 Task: View  the past & upcoming event of NVIDIA
Action: Mouse moved to (556, 74)
Screenshot: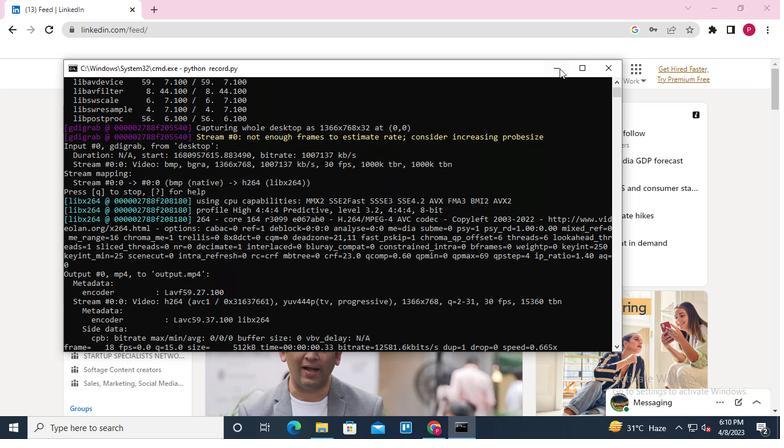 
Action: Mouse pressed left at (556, 74)
Screenshot: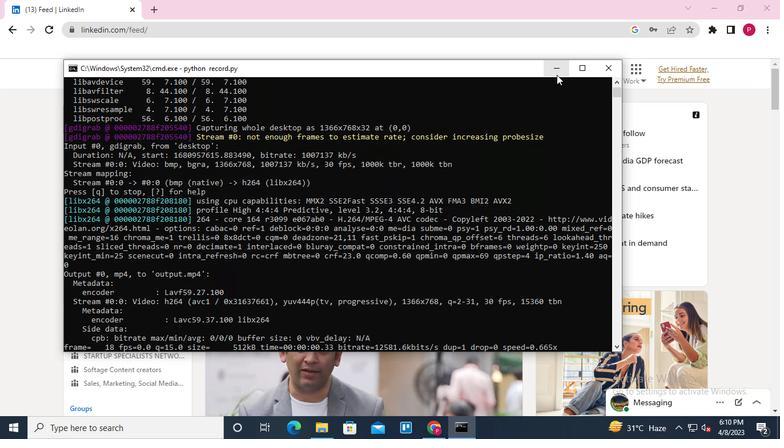 
Action: Mouse moved to (170, 77)
Screenshot: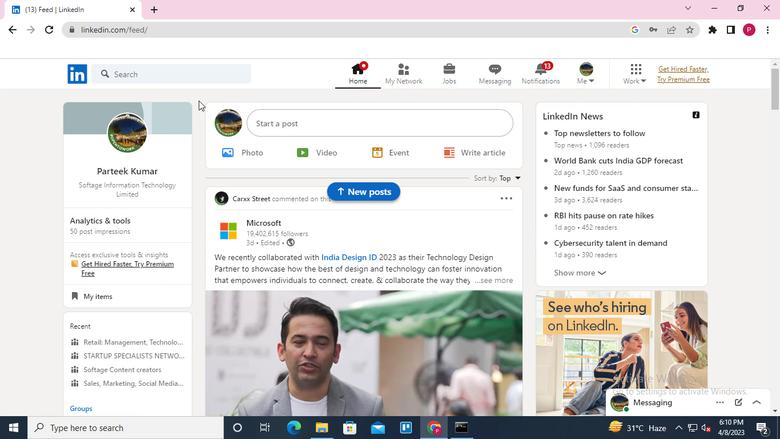 
Action: Mouse pressed left at (170, 77)
Screenshot: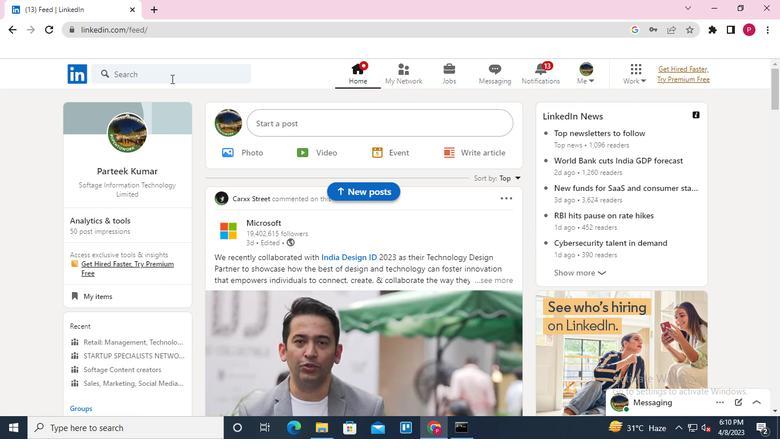
Action: Mouse moved to (170, 77)
Screenshot: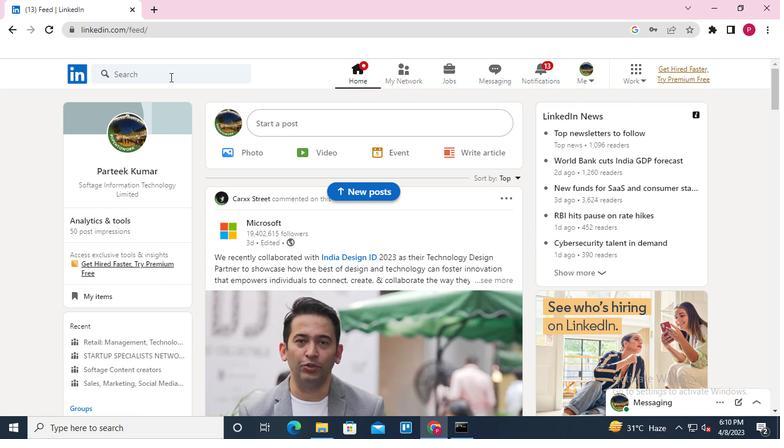 
Action: Keyboard Key.shift
Screenshot: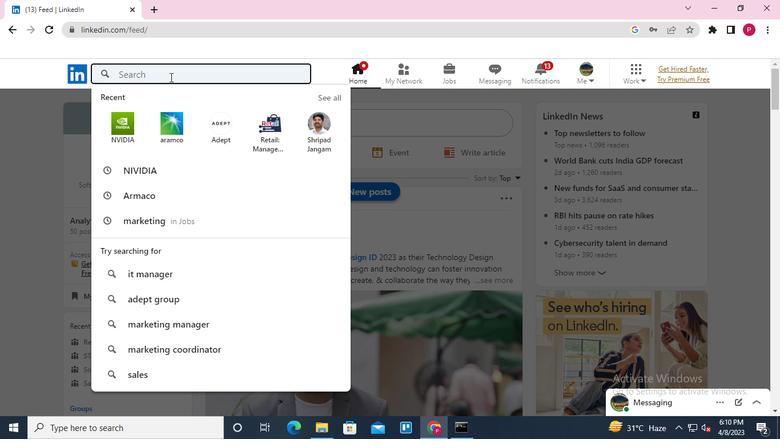 
Action: Keyboard N
Screenshot: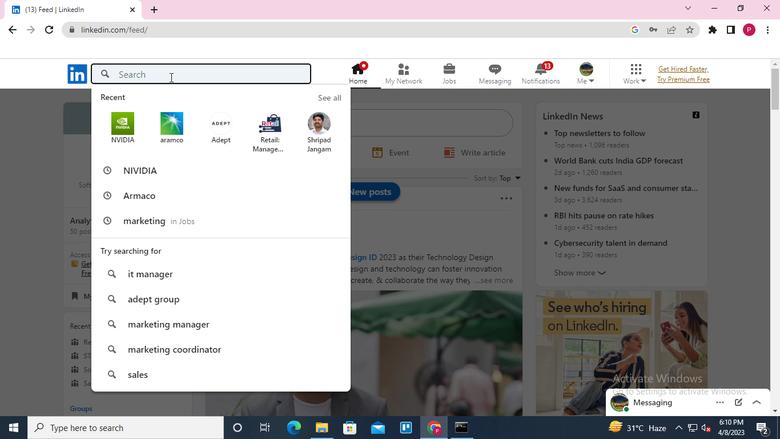 
Action: Keyboard V
Screenshot: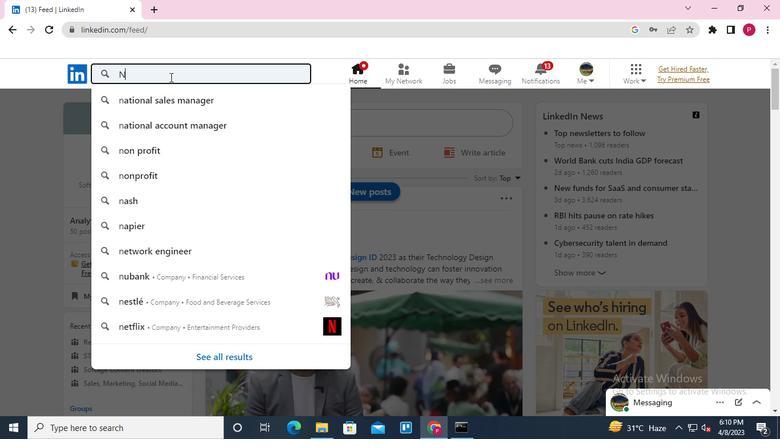 
Action: Keyboard I
Screenshot: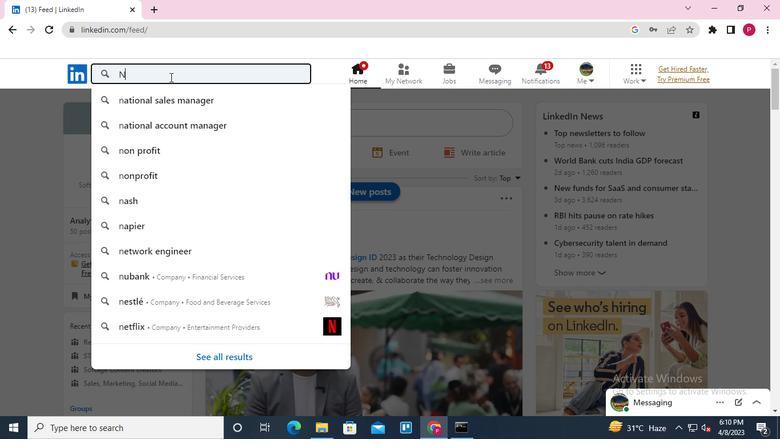 
Action: Keyboard D
Screenshot: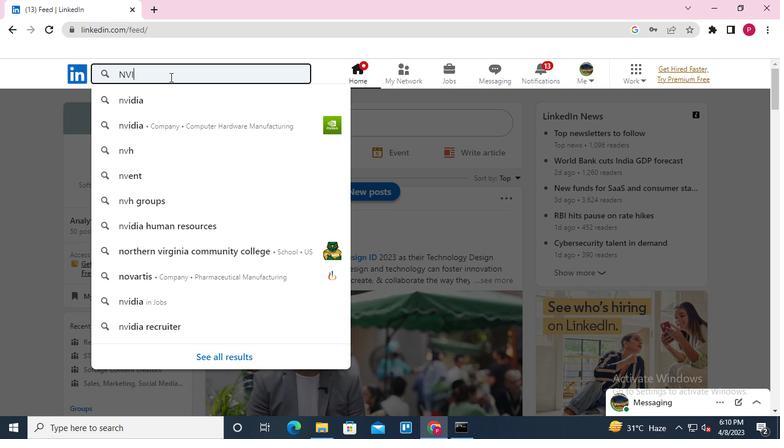 
Action: Keyboard I
Screenshot: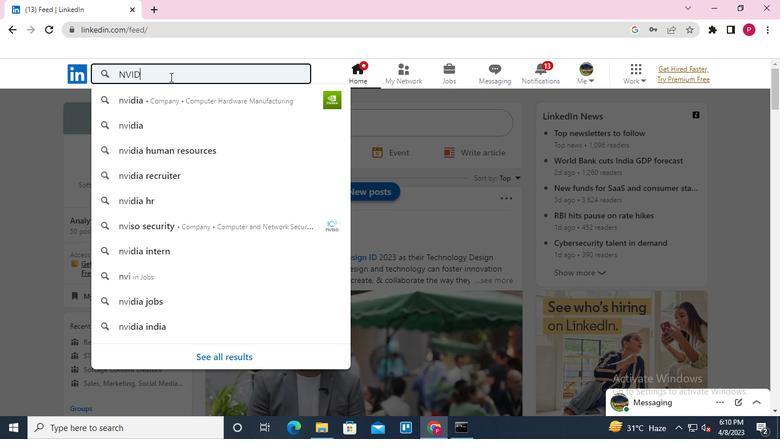 
Action: Keyboard A
Screenshot: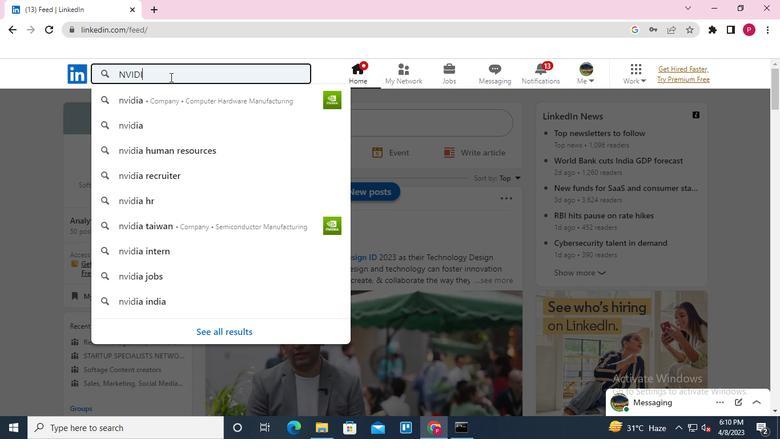 
Action: Keyboard Key.enter
Screenshot: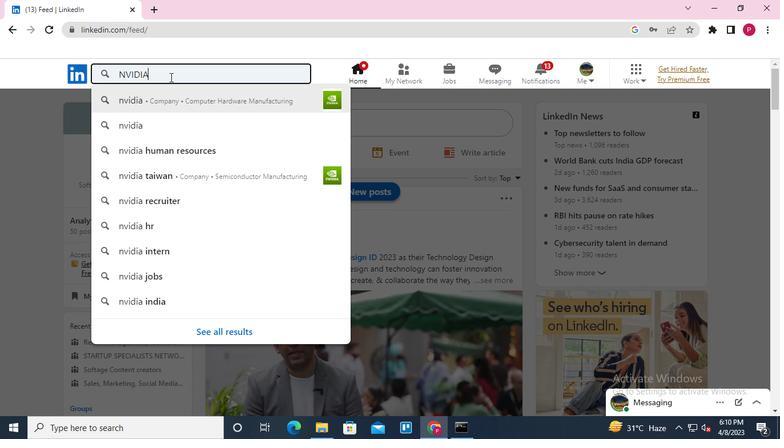 
Action: Mouse moved to (158, 157)
Screenshot: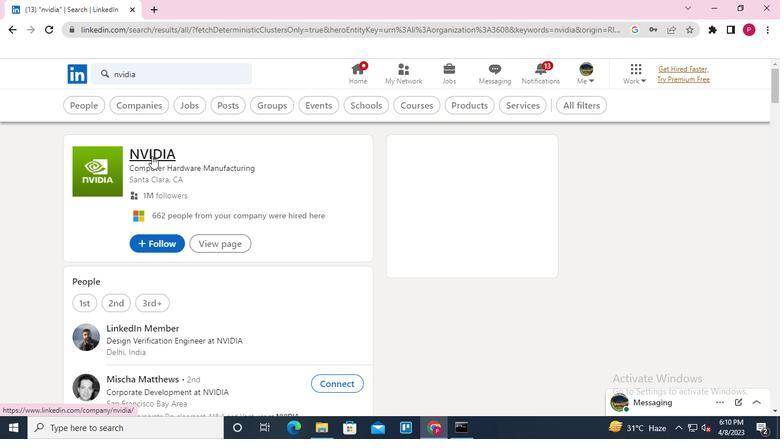 
Action: Mouse pressed left at (158, 157)
Screenshot: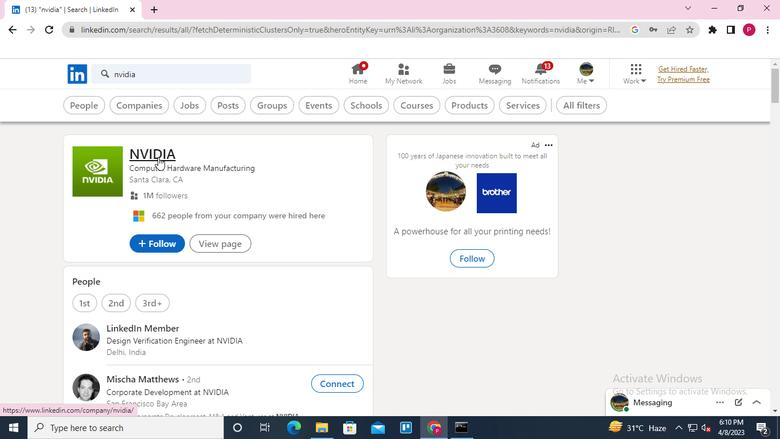 
Action: Mouse pressed left at (158, 157)
Screenshot: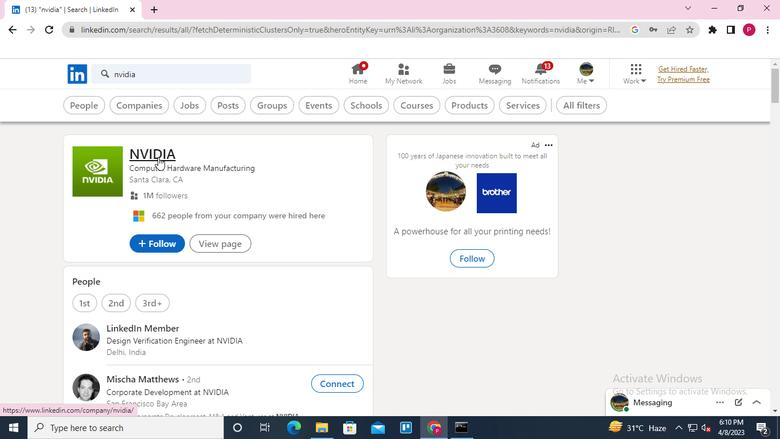 
Action: Mouse moved to (326, 150)
Screenshot: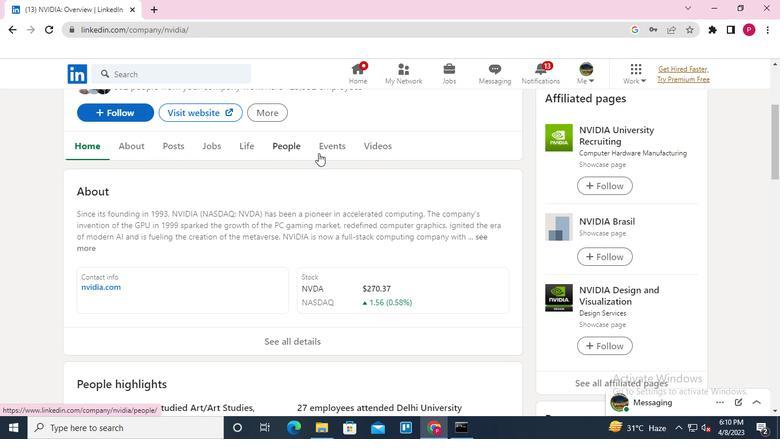 
Action: Mouse pressed left at (326, 150)
Screenshot: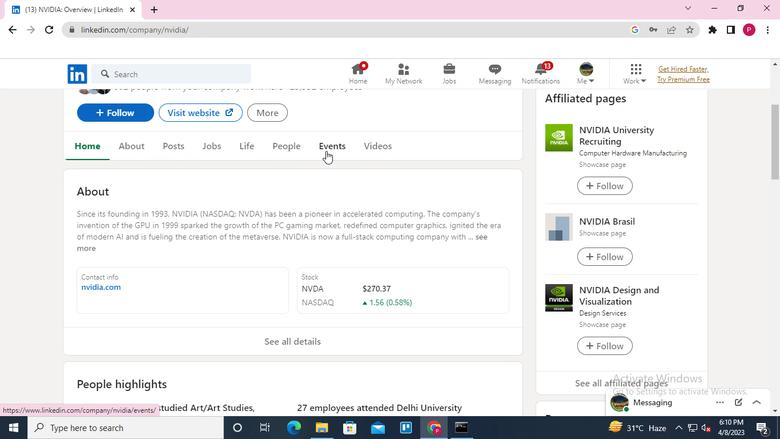 
Action: Mouse moved to (220, 226)
Screenshot: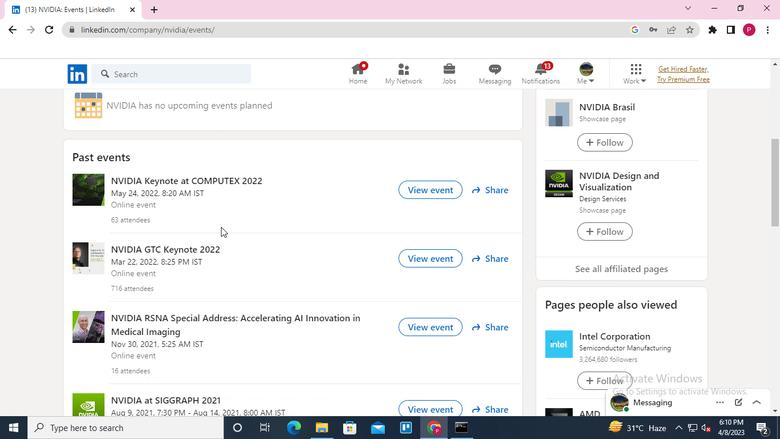 
Action: Keyboard Key.alt_l
Screenshot: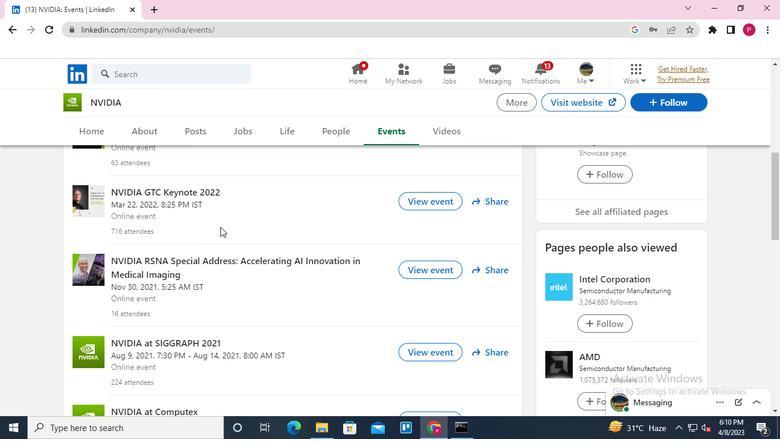 
Action: Keyboard Key.tab
Screenshot: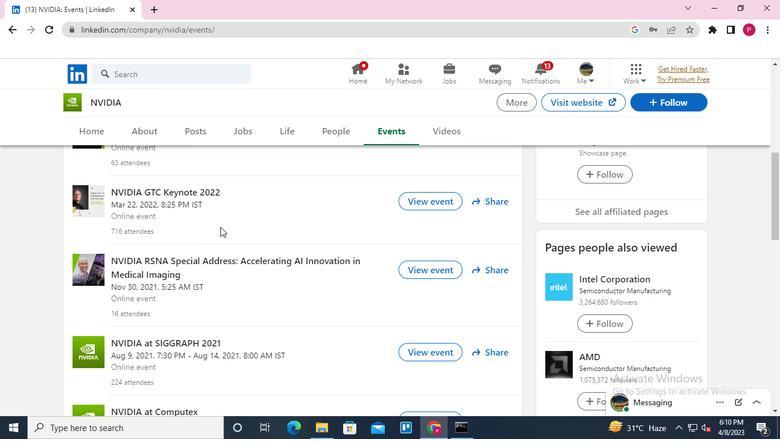 
Action: Mouse moved to (603, 67)
Screenshot: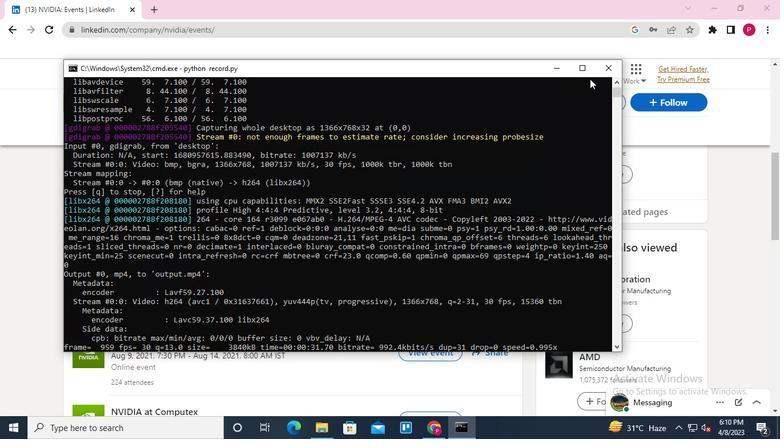
Action: Mouse pressed left at (603, 67)
Screenshot: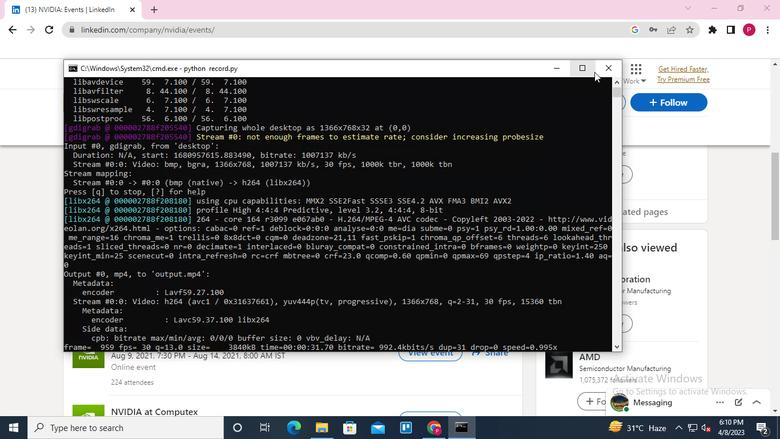 
Action: Mouse moved to (603, 67)
Screenshot: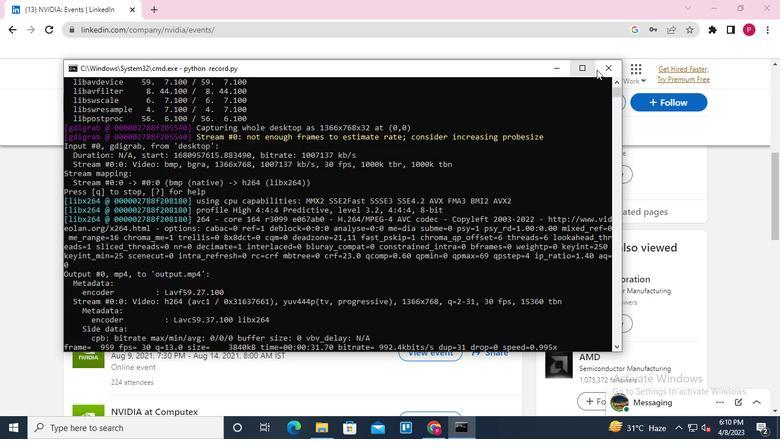 
